 Task: Add Sprouts 85% Grass-Fed Ground Beef Value Pack to the cart.
Action: Mouse pressed left at (24, 79)
Screenshot: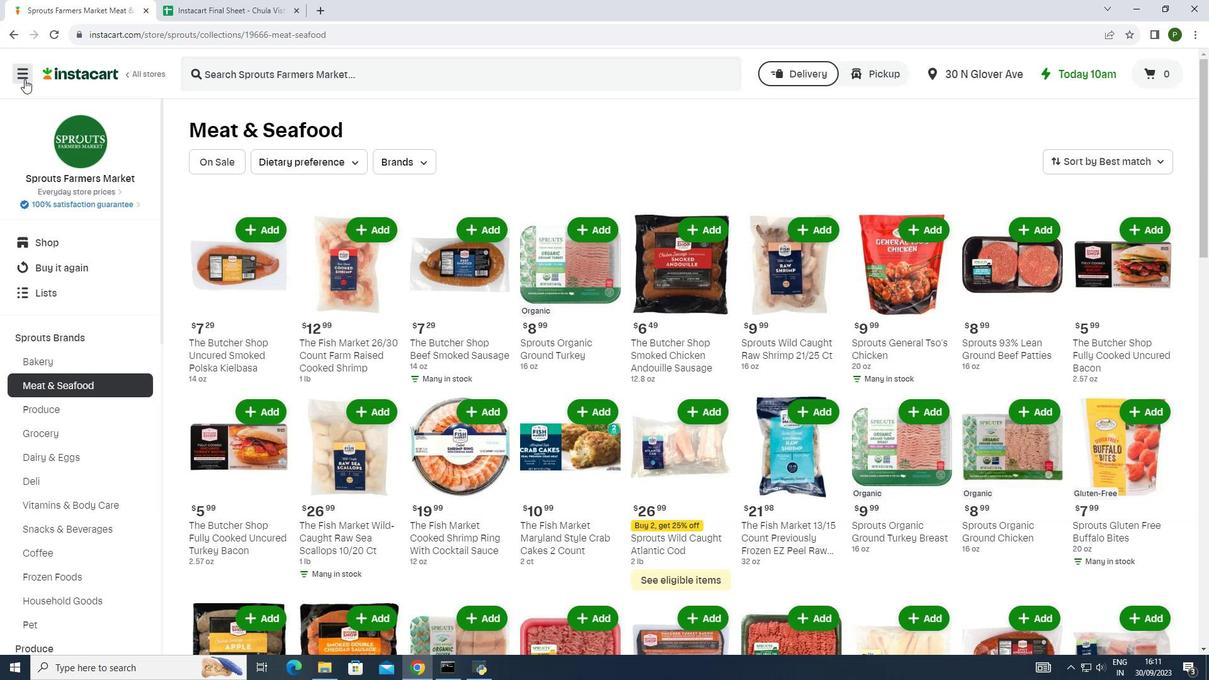 
Action: Mouse moved to (35, 326)
Screenshot: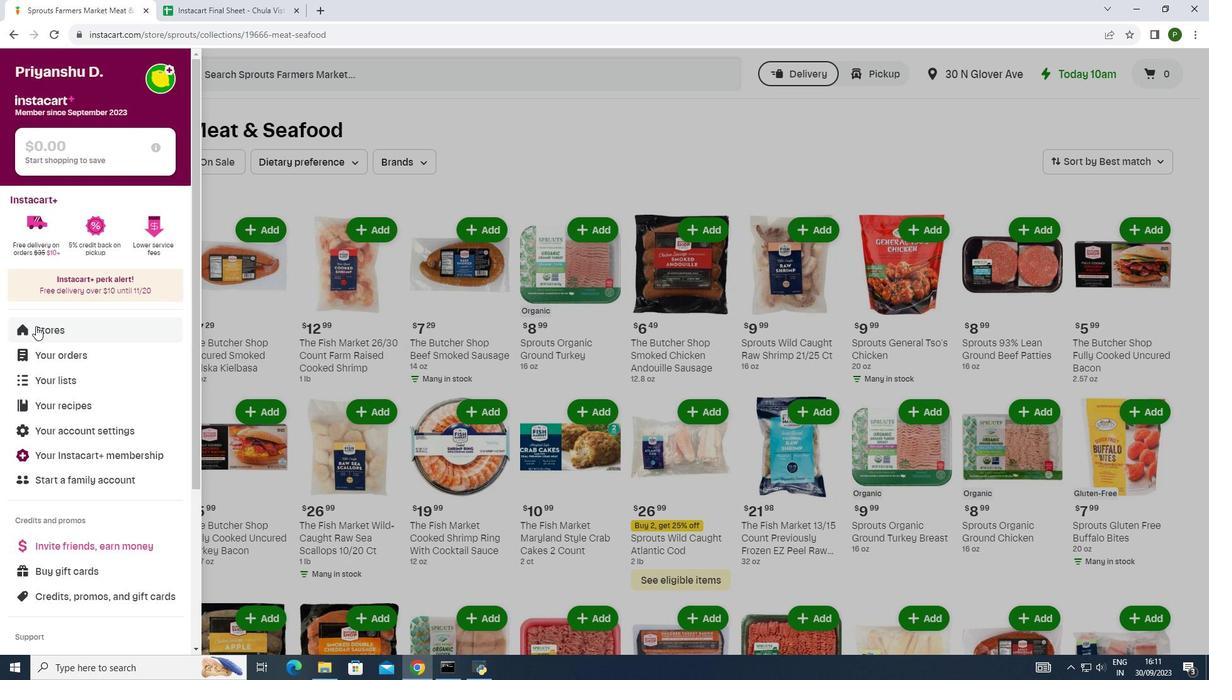 
Action: Mouse pressed left at (35, 326)
Screenshot: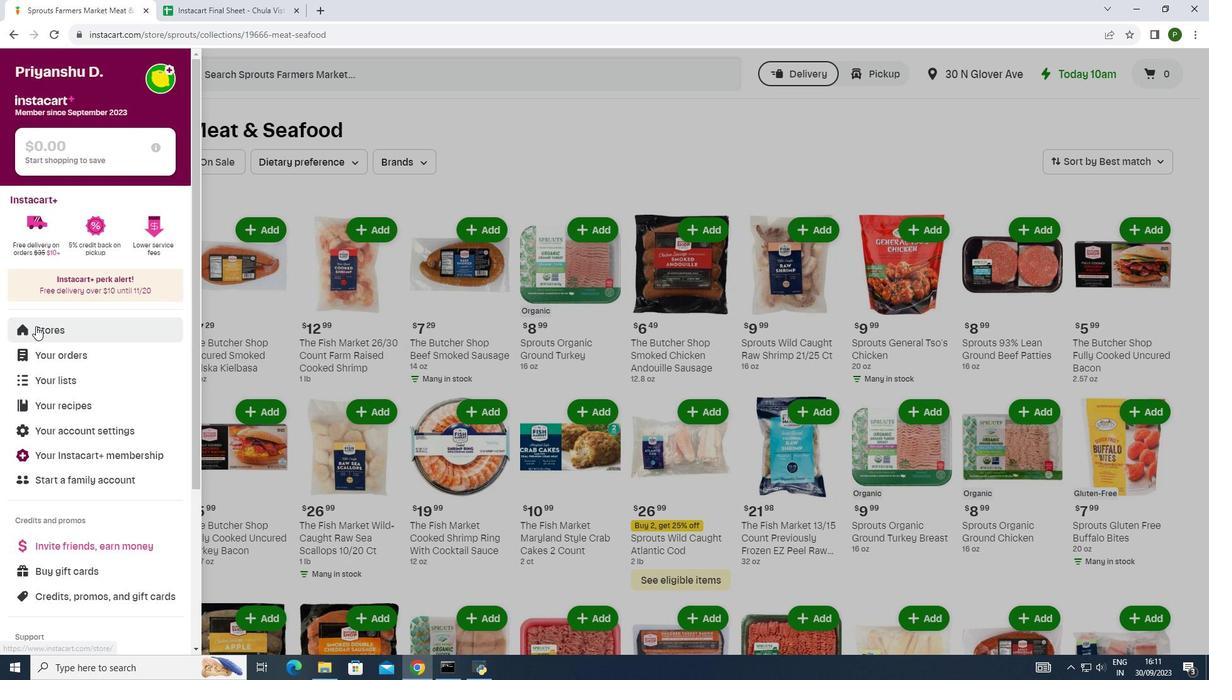 
Action: Mouse moved to (282, 129)
Screenshot: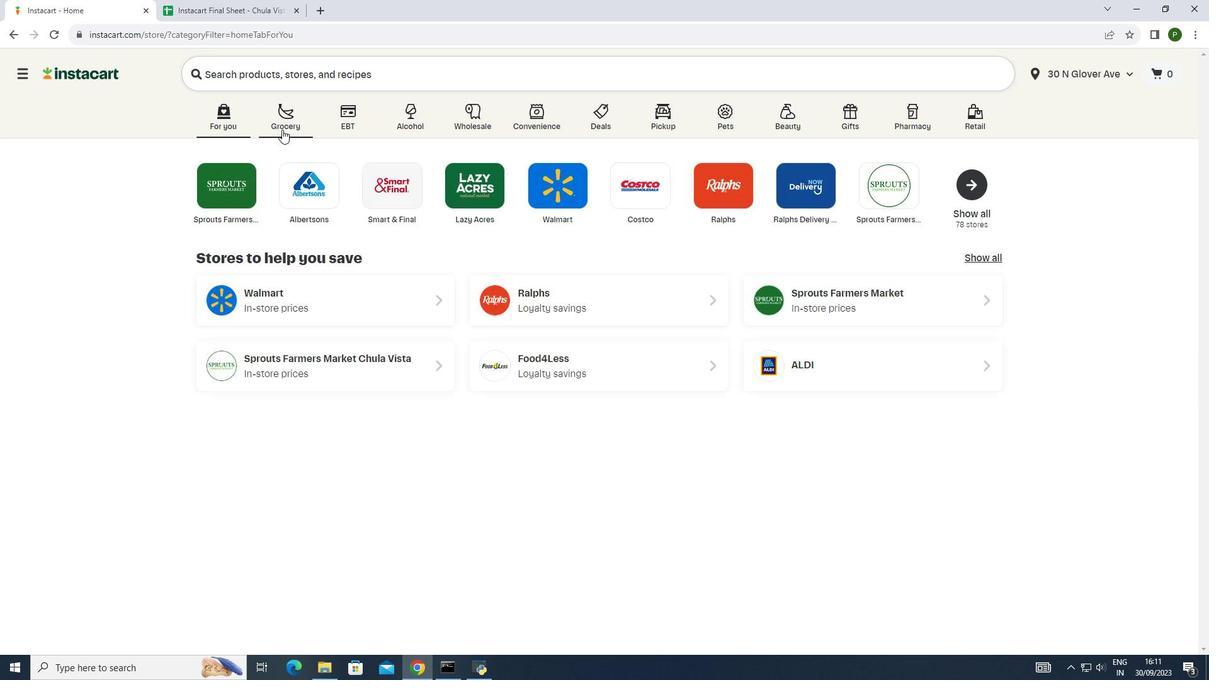 
Action: Mouse pressed left at (282, 129)
Screenshot: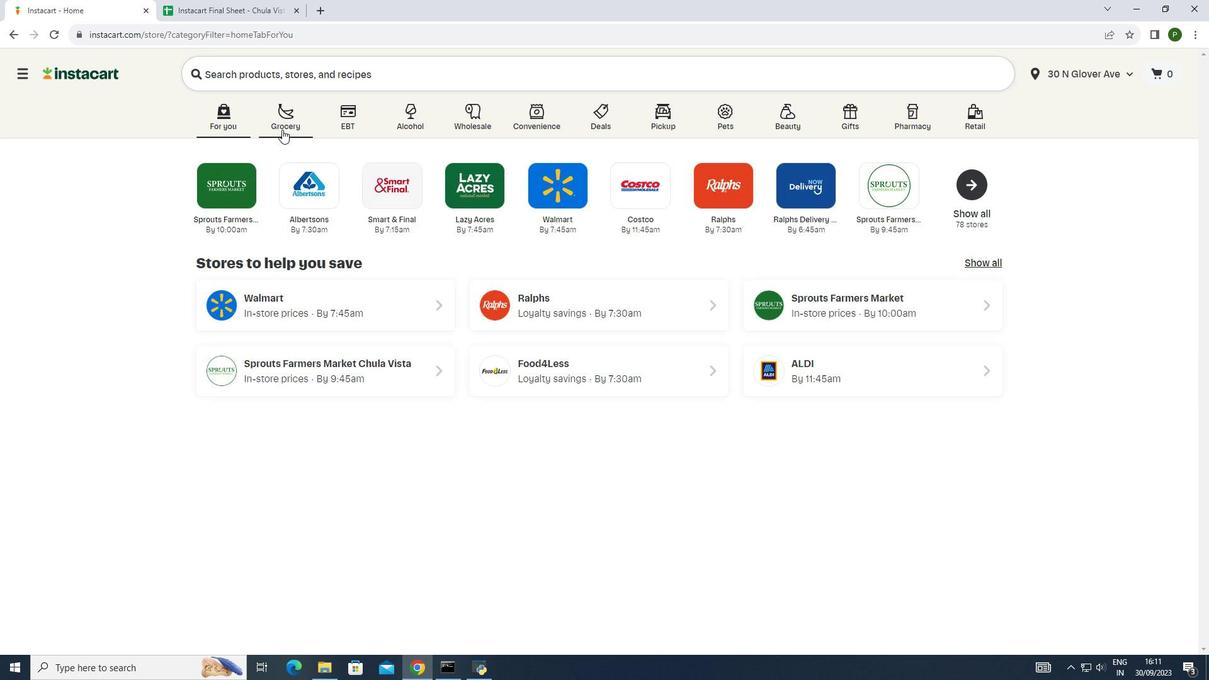 
Action: Mouse moved to (618, 190)
Screenshot: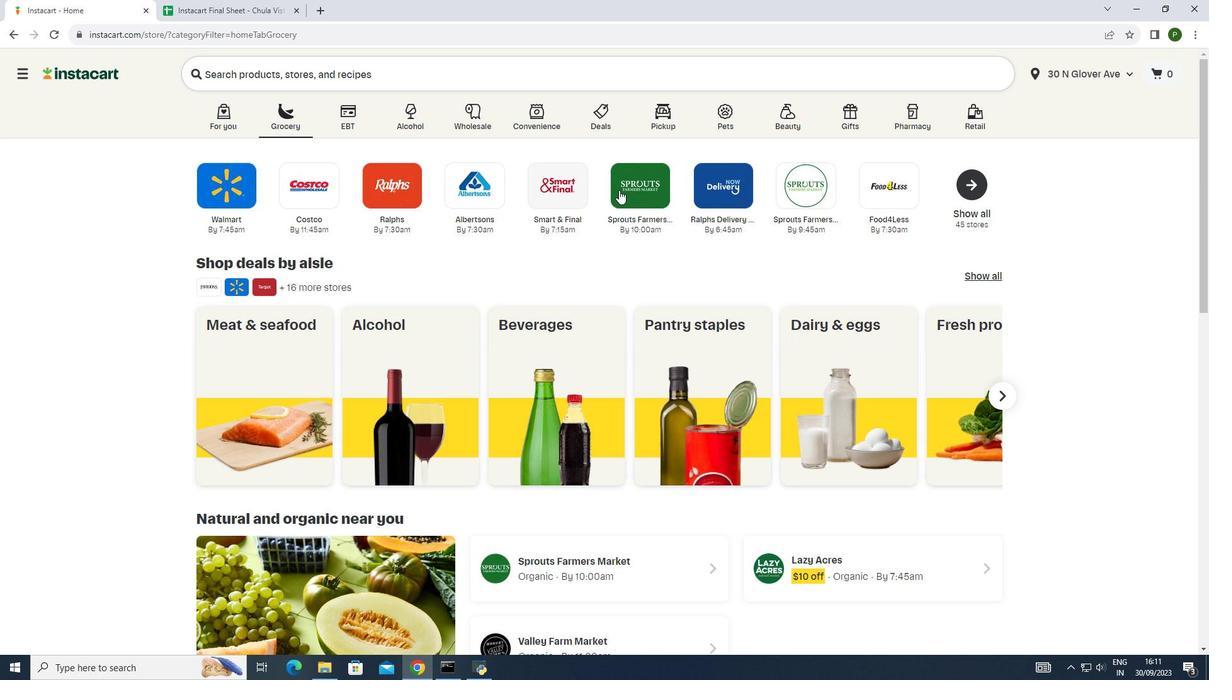 
Action: Mouse pressed left at (618, 190)
Screenshot: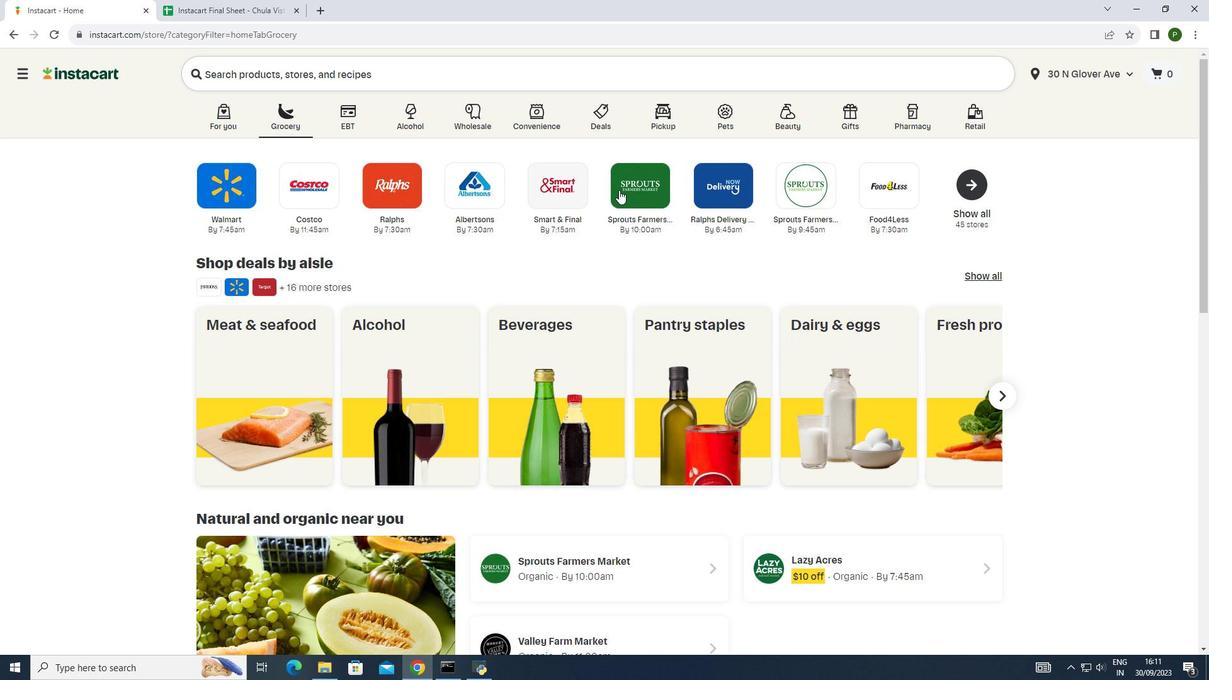 
Action: Mouse moved to (79, 336)
Screenshot: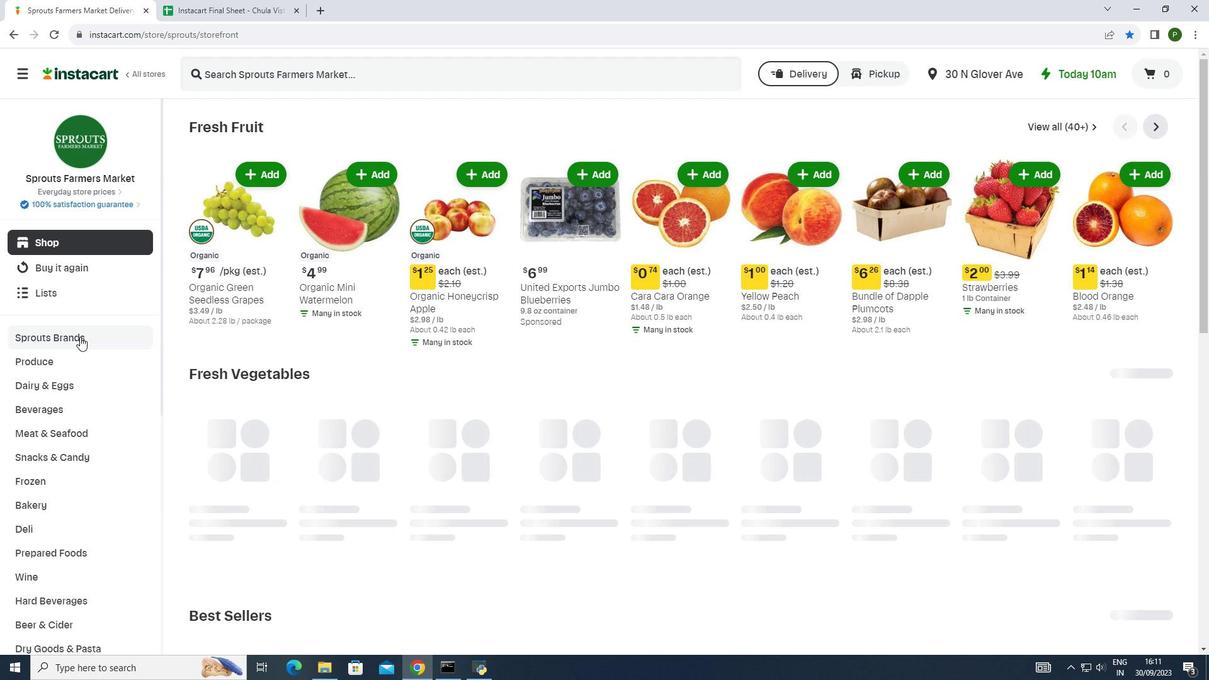 
Action: Mouse pressed left at (79, 336)
Screenshot: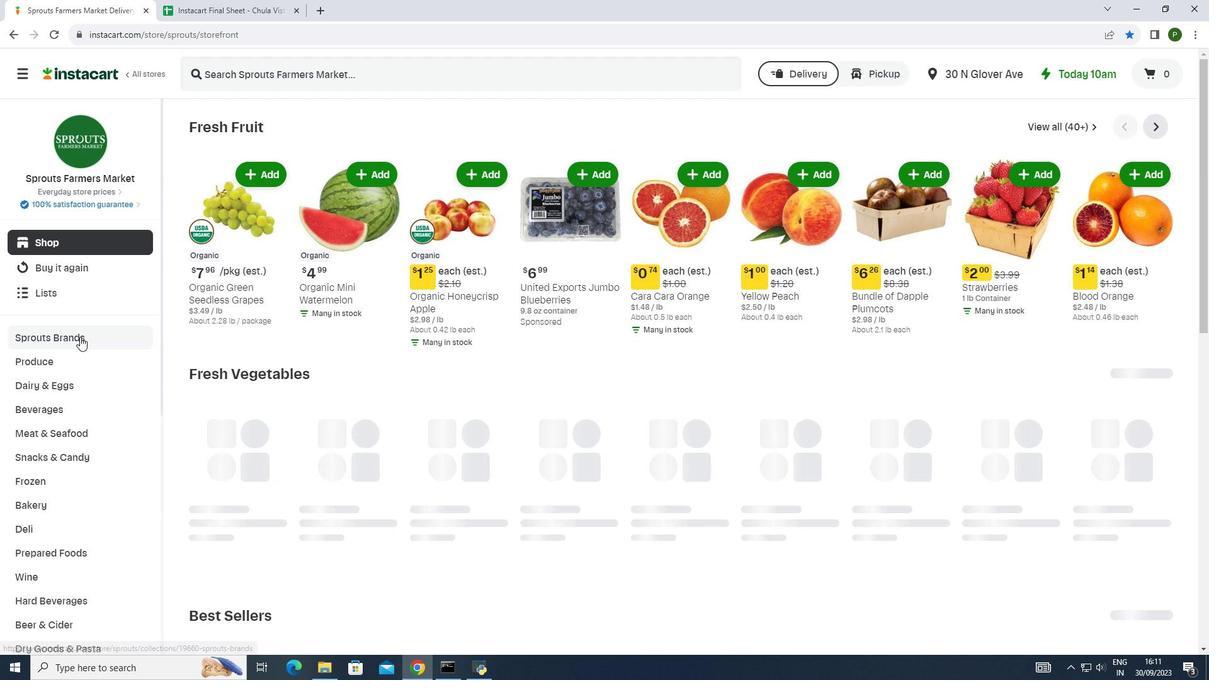 
Action: Mouse moved to (92, 387)
Screenshot: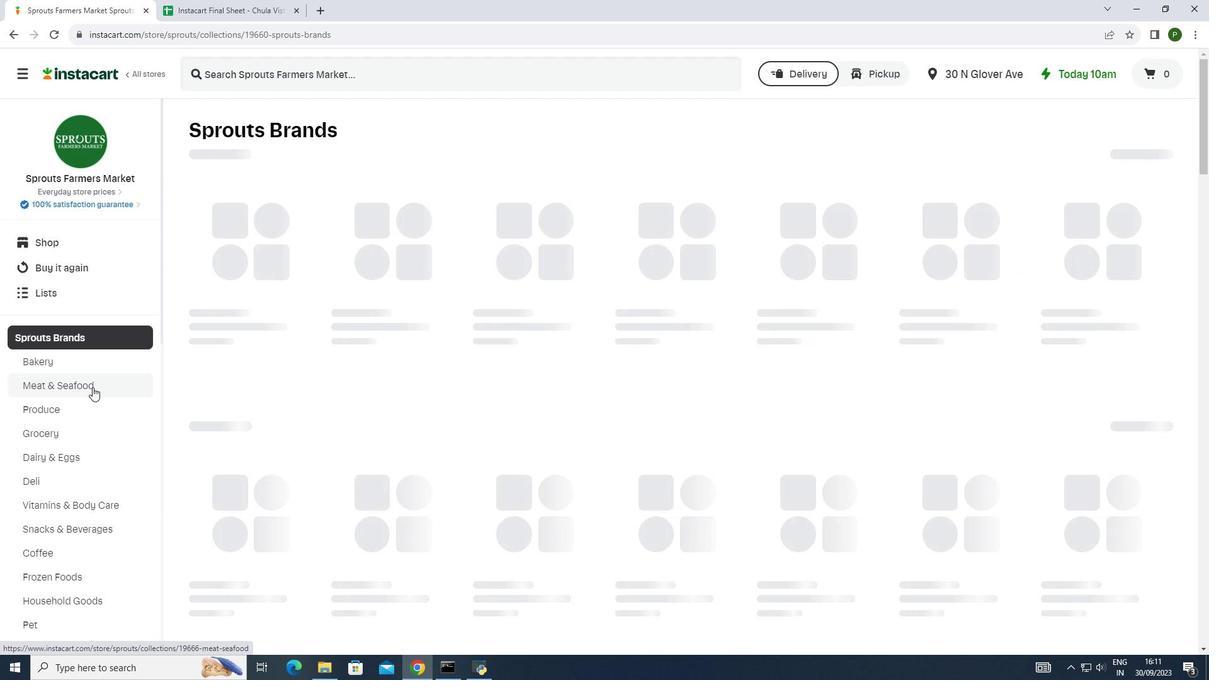 
Action: Mouse pressed left at (92, 387)
Screenshot: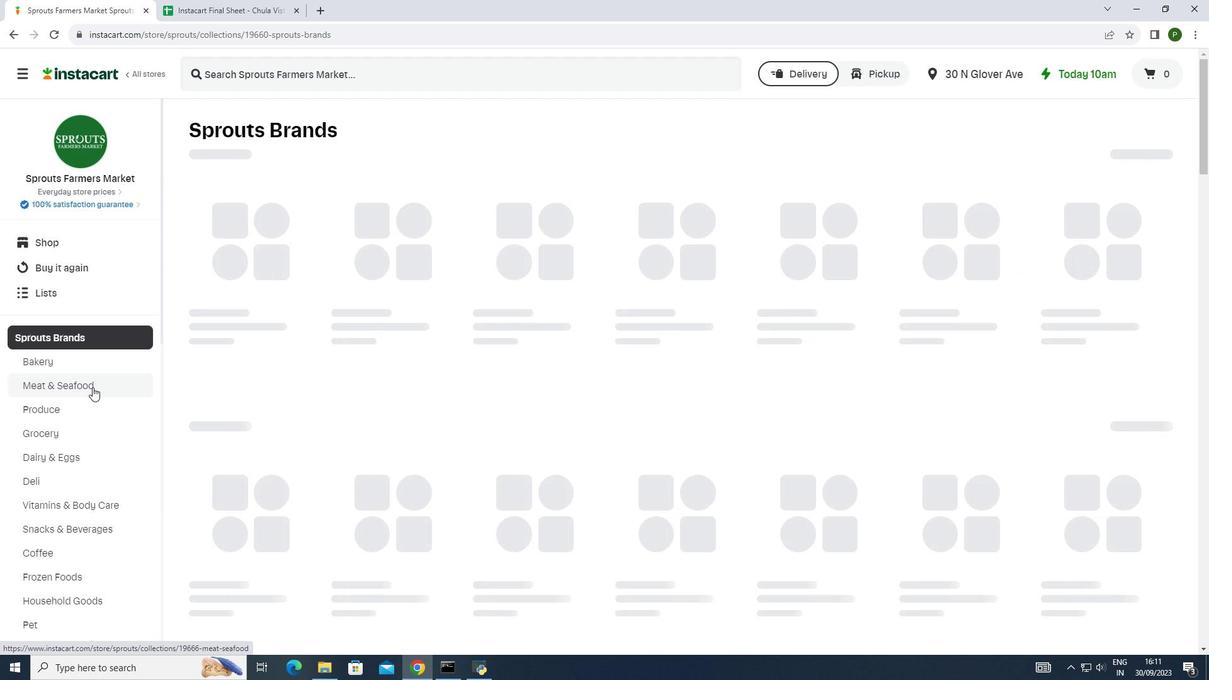 
Action: Mouse moved to (260, 294)
Screenshot: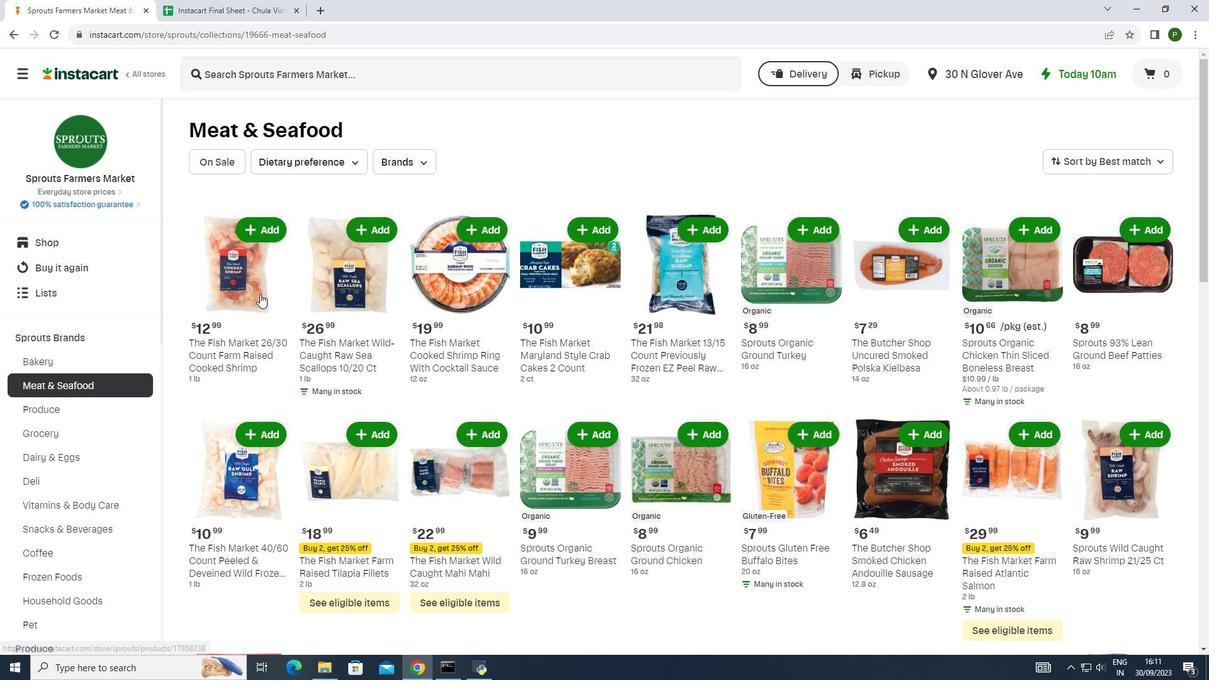 
Action: Mouse scrolled (260, 293) with delta (0, 0)
Screenshot: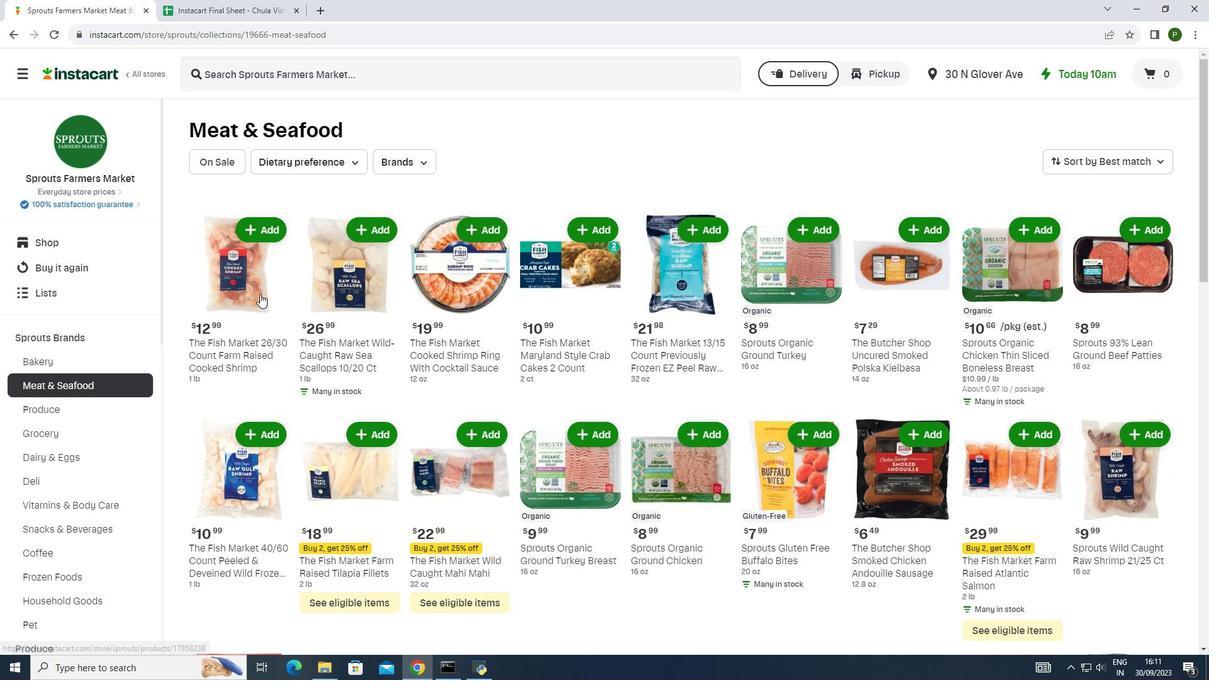 
Action: Mouse moved to (260, 294)
Screenshot: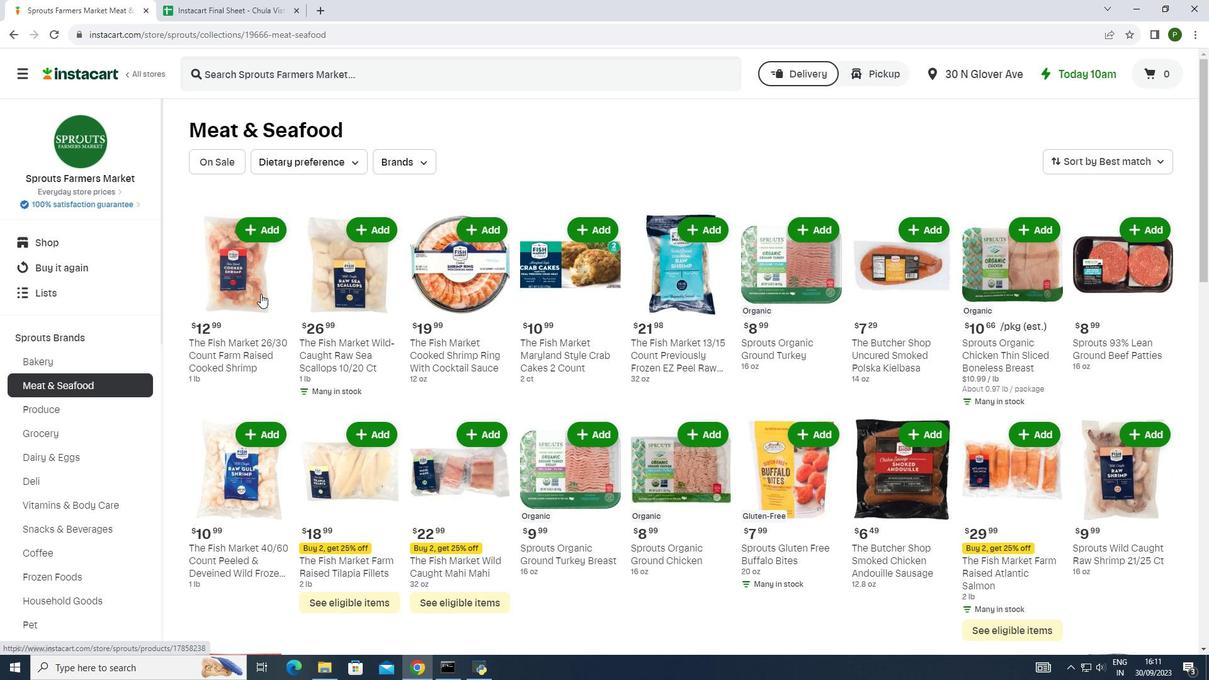 
Action: Mouse scrolled (260, 293) with delta (0, 0)
Screenshot: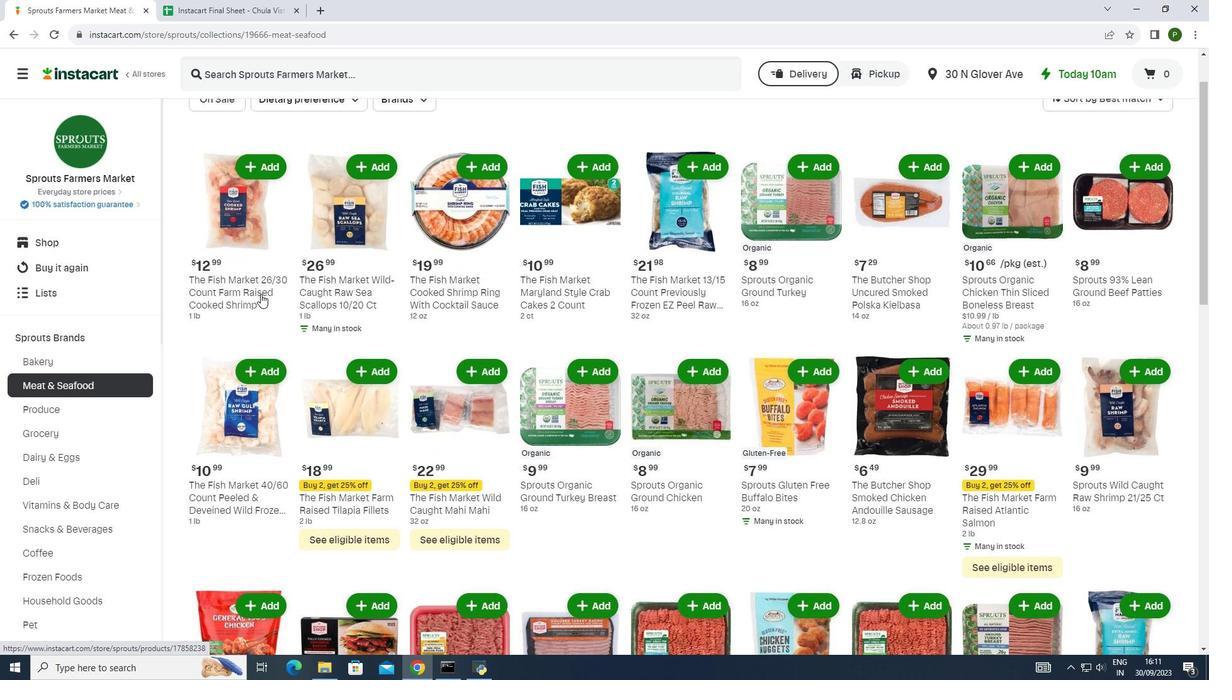 
Action: Mouse moved to (266, 298)
Screenshot: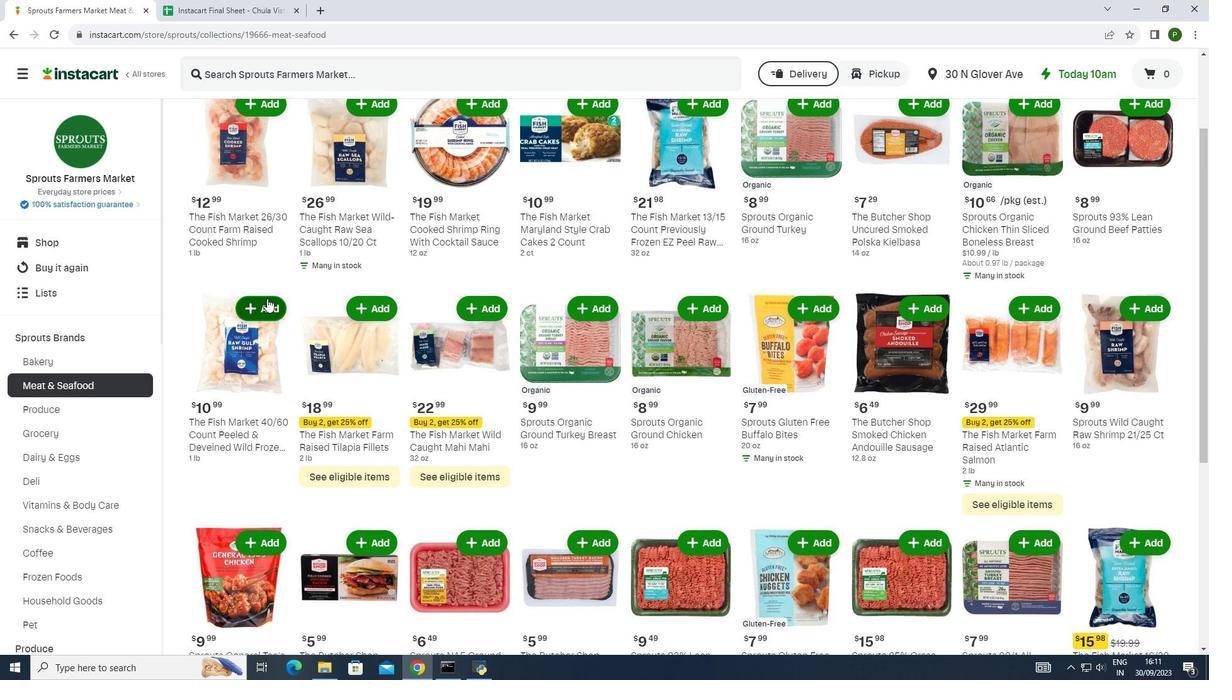
Action: Mouse scrolled (266, 297) with delta (0, 0)
Screenshot: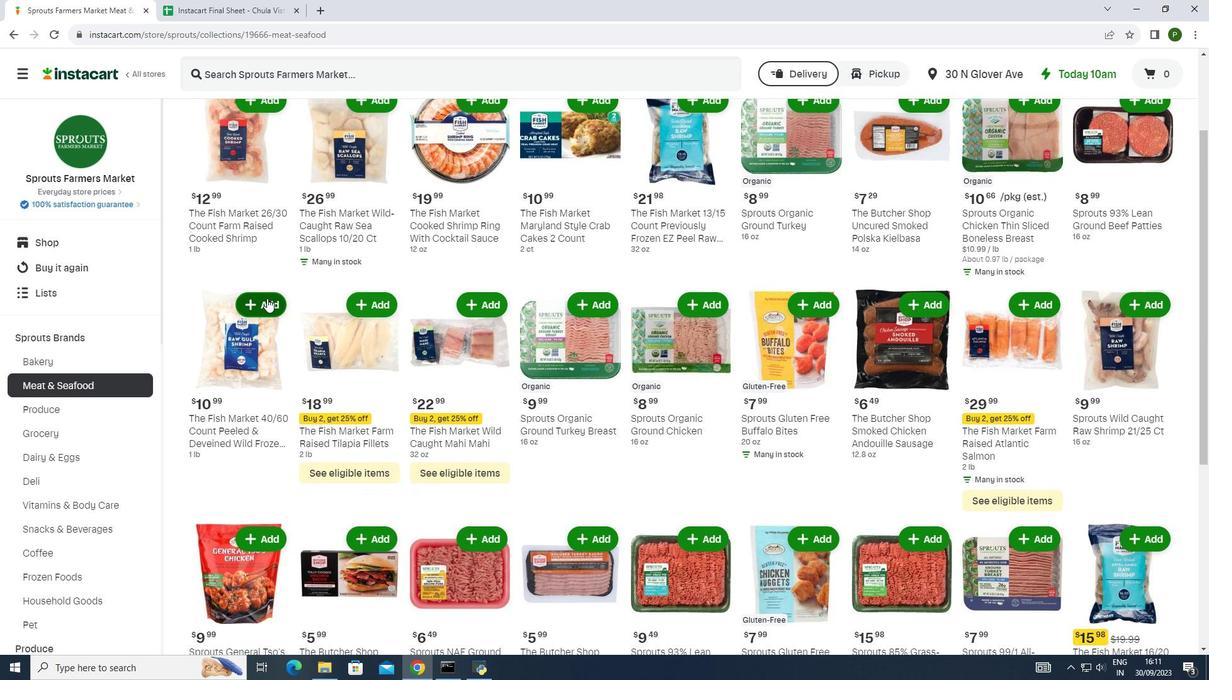 
Action: Mouse moved to (255, 329)
Screenshot: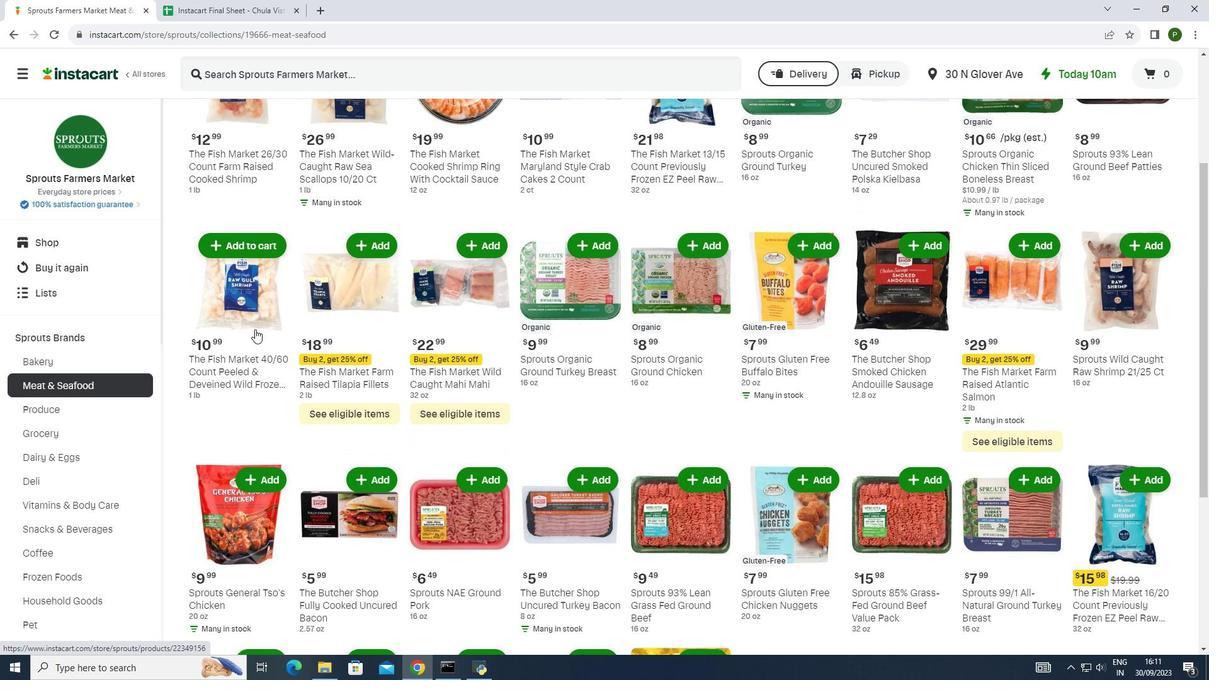 
Action: Mouse scrolled (255, 328) with delta (0, 0)
Screenshot: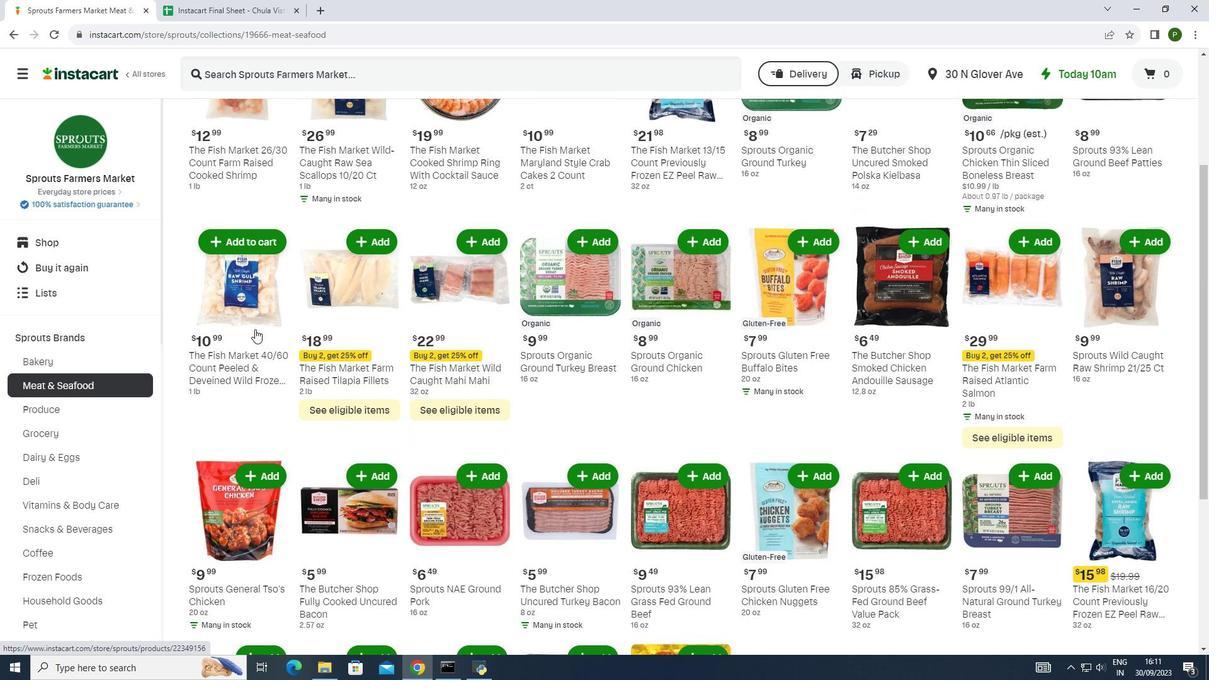 
Action: Mouse moved to (267, 334)
Screenshot: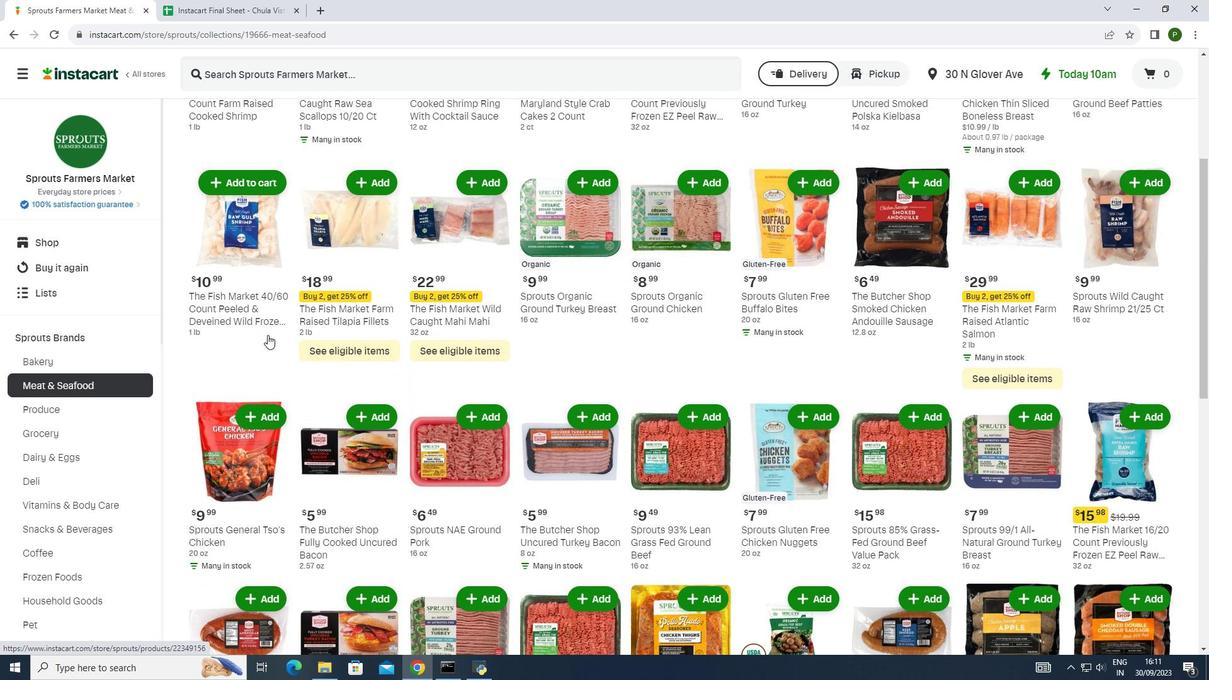 
Action: Mouse scrolled (267, 334) with delta (0, 0)
Screenshot: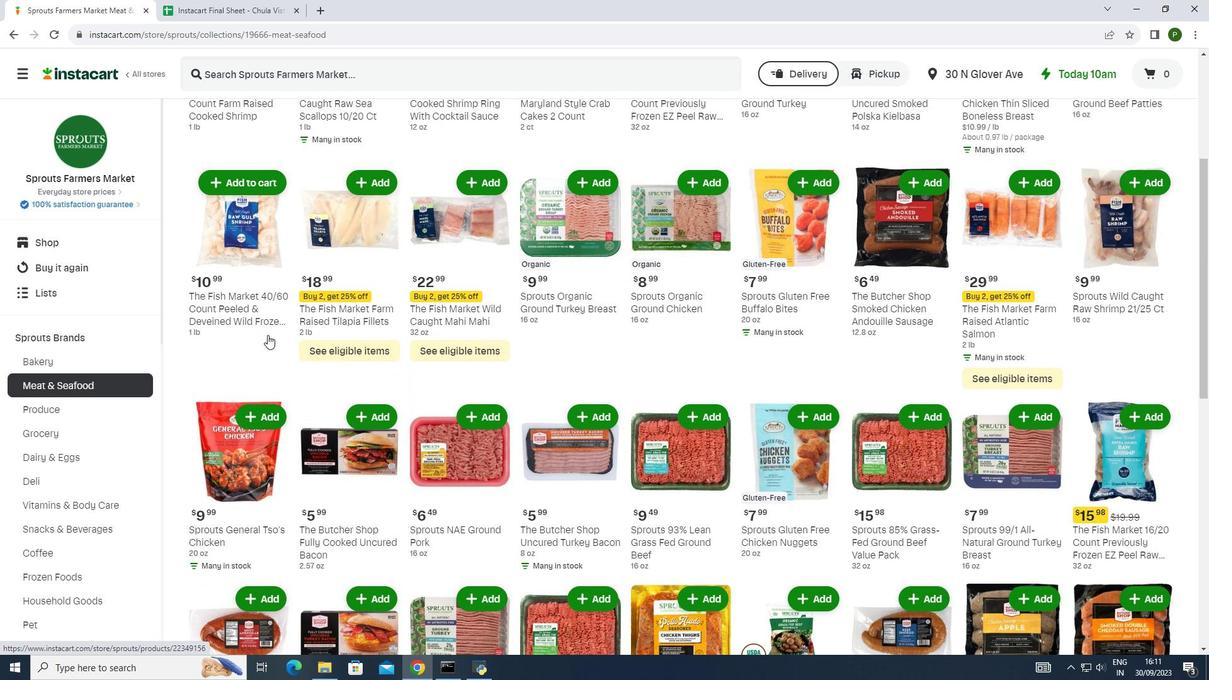 
Action: Mouse scrolled (267, 334) with delta (0, 0)
Screenshot: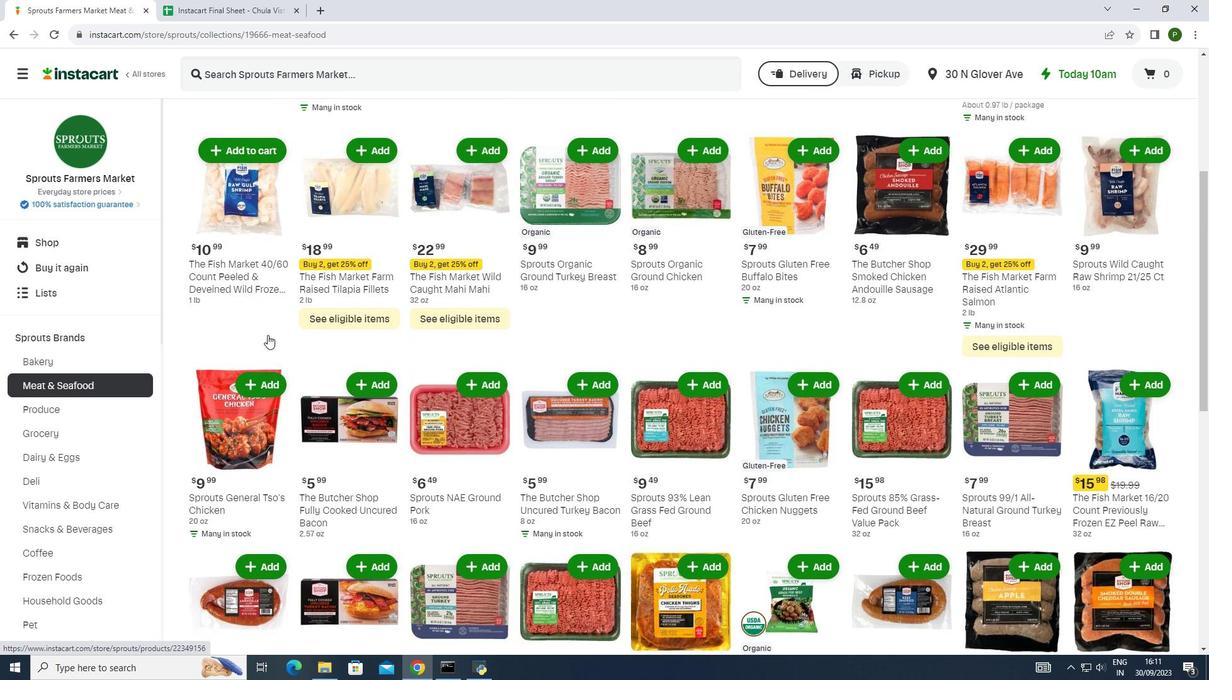 
Action: Mouse moved to (309, 329)
Screenshot: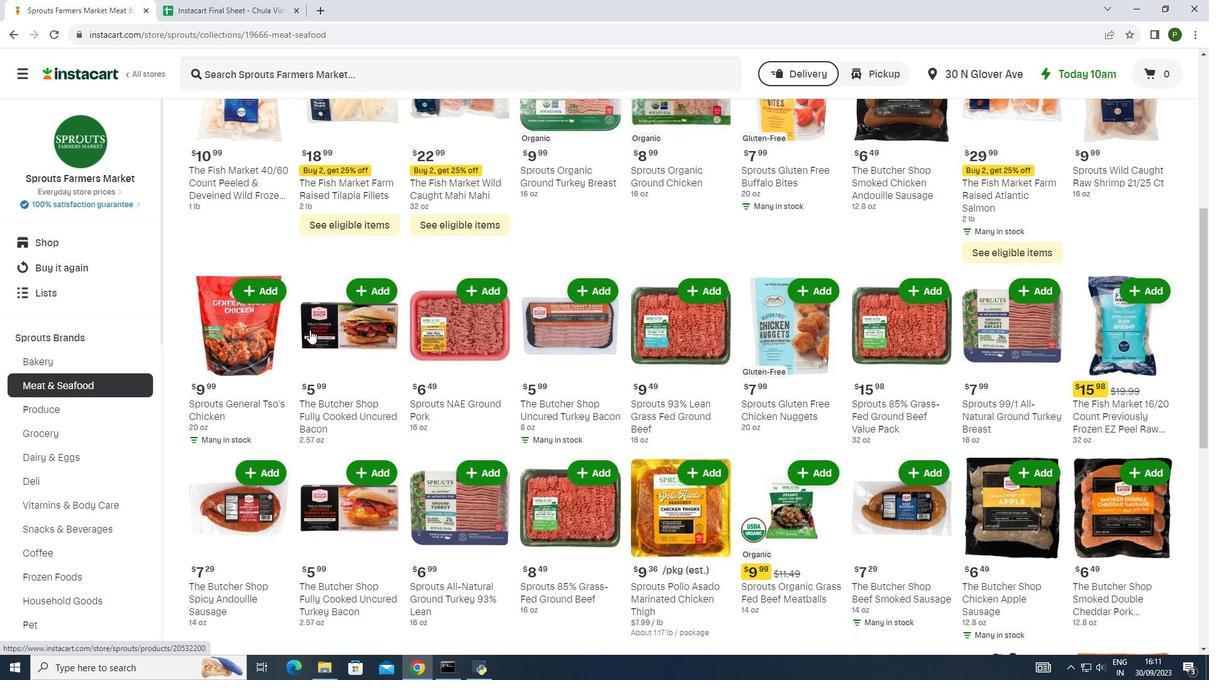 
Action: Mouse scrolled (309, 329) with delta (0, 0)
Screenshot: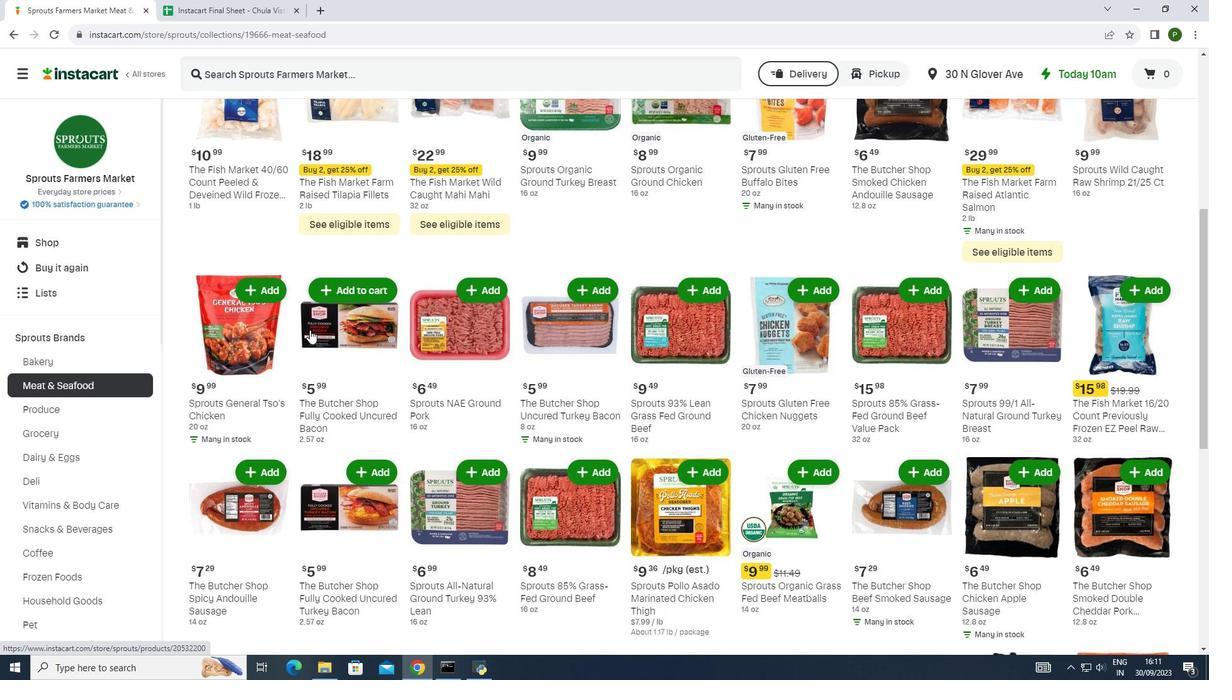 
Action: Mouse moved to (939, 231)
Screenshot: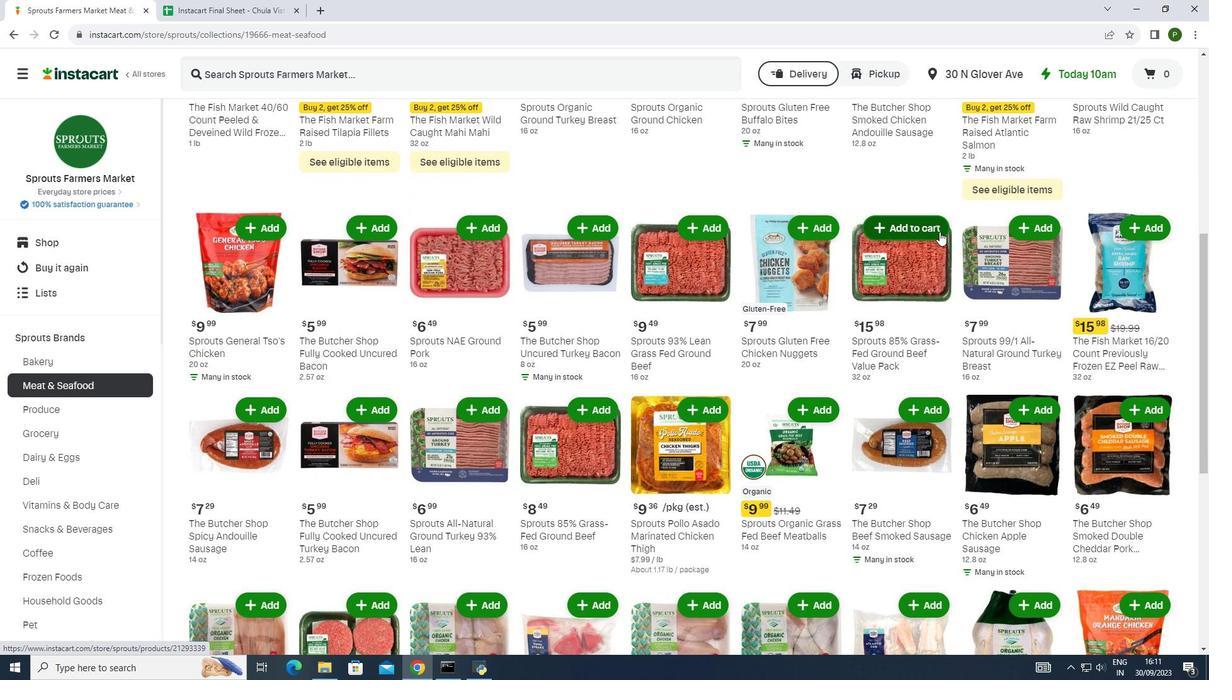 
Action: Mouse pressed left at (939, 231)
Screenshot: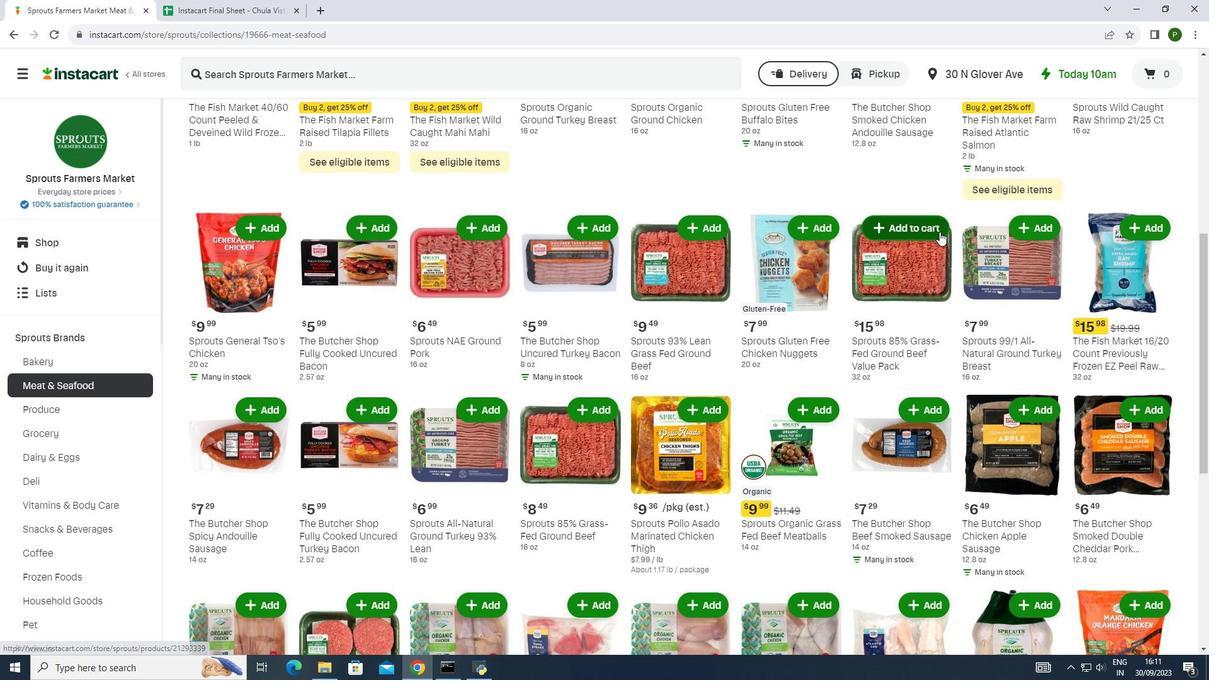 
